 Task: Check current mortgage rates for 0 points.
Action: Mouse moved to (837, 153)
Screenshot: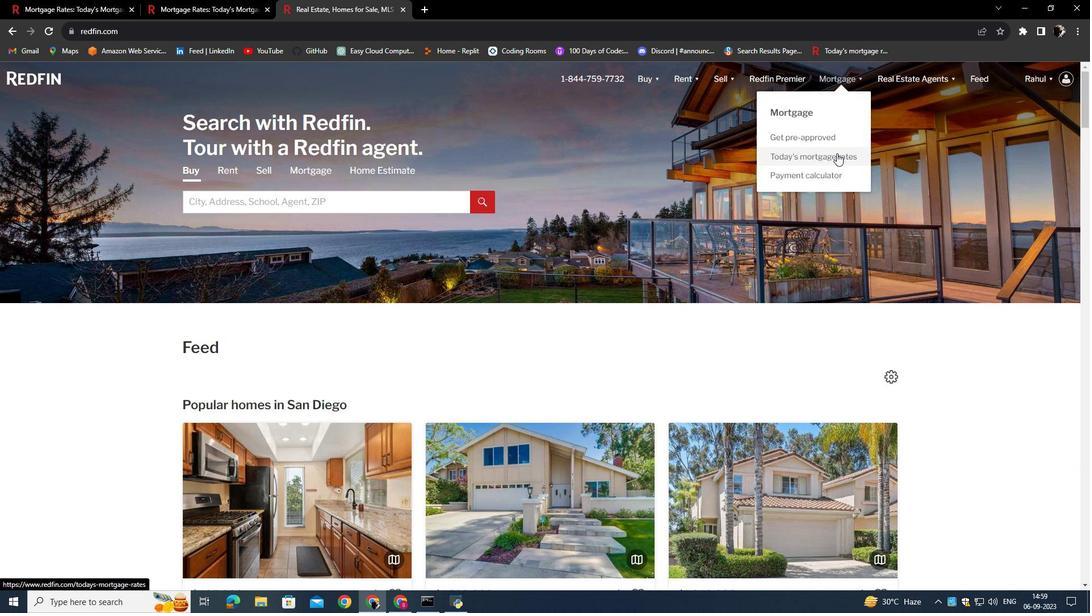 
Action: Mouse pressed left at (837, 153)
Screenshot: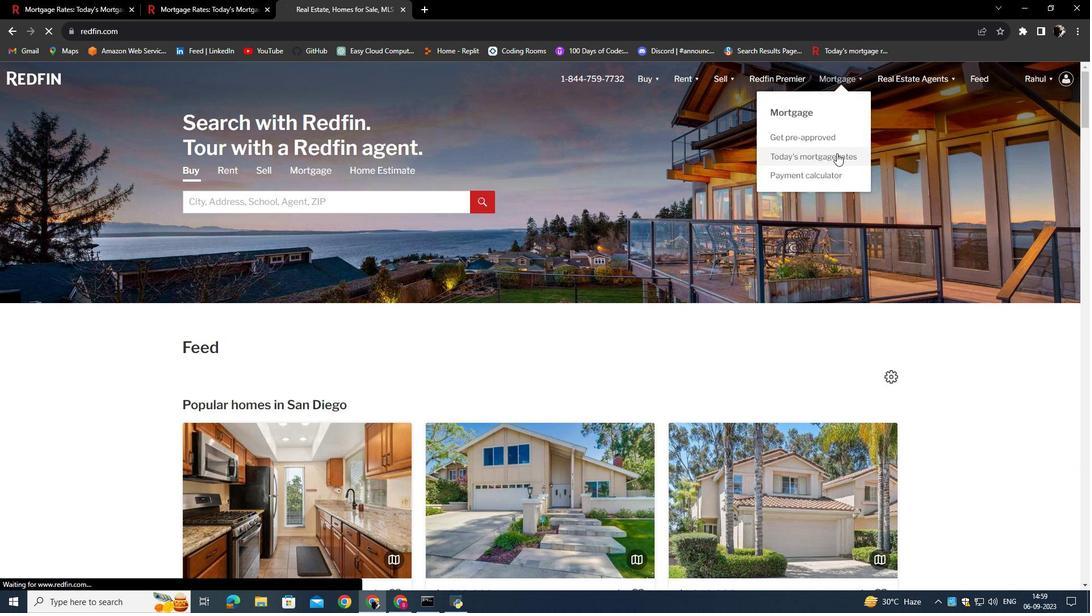 
Action: Mouse moved to (443, 298)
Screenshot: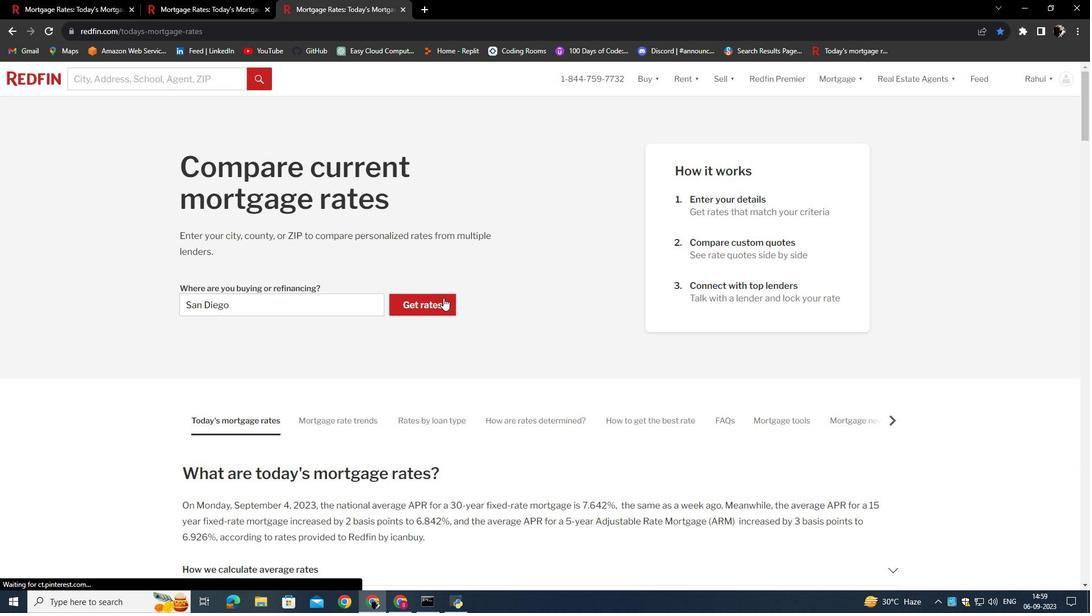
Action: Mouse pressed left at (443, 298)
Screenshot: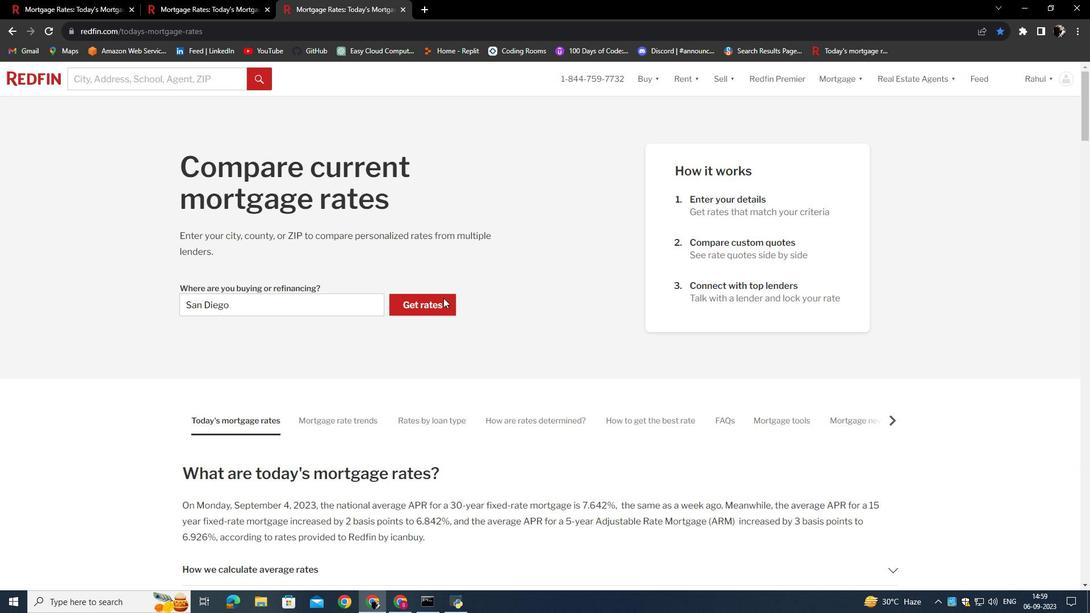 
Action: Mouse moved to (282, 389)
Screenshot: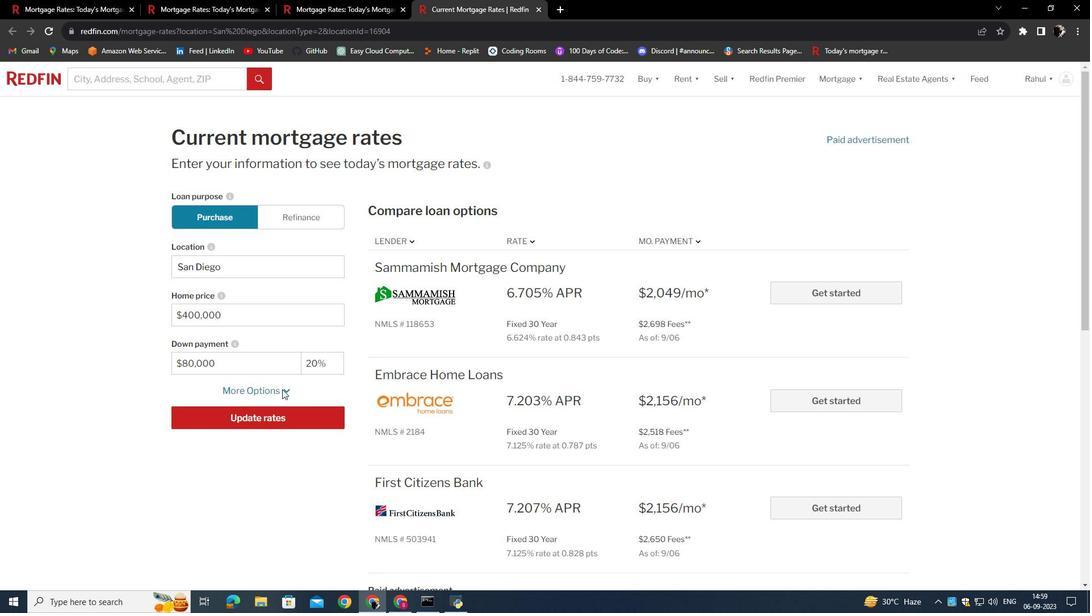 
Action: Mouse pressed left at (282, 389)
Screenshot: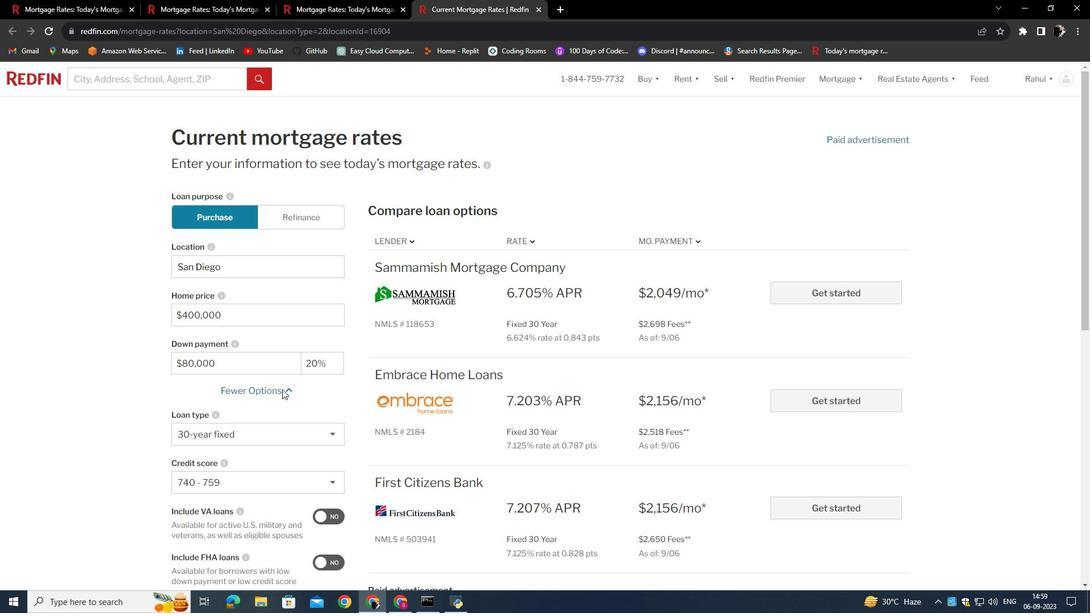 
Action: Mouse moved to (277, 411)
Screenshot: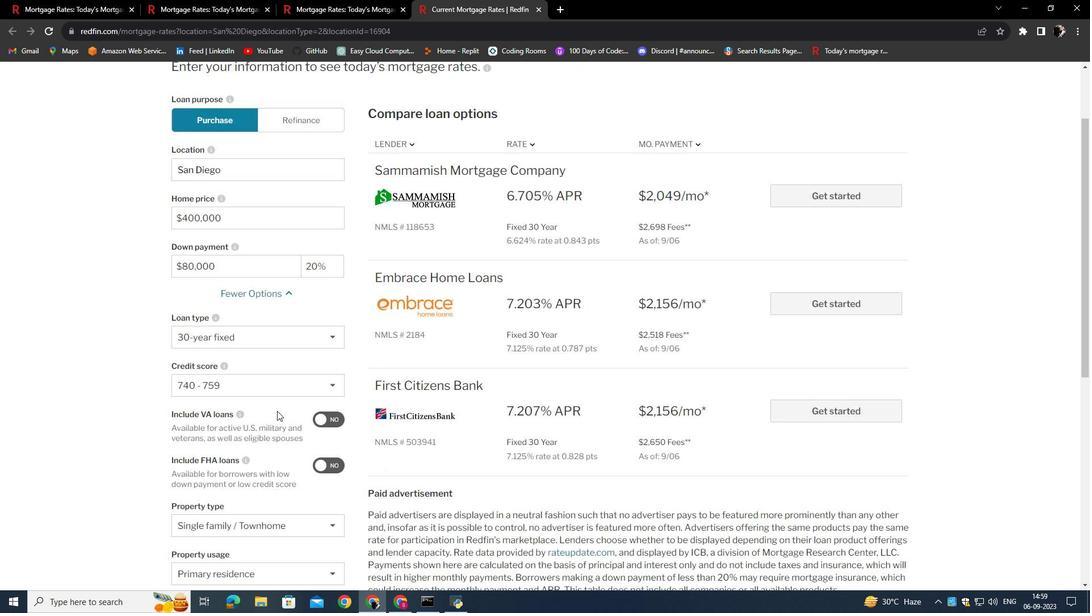 
Action: Mouse scrolled (277, 410) with delta (0, 0)
Screenshot: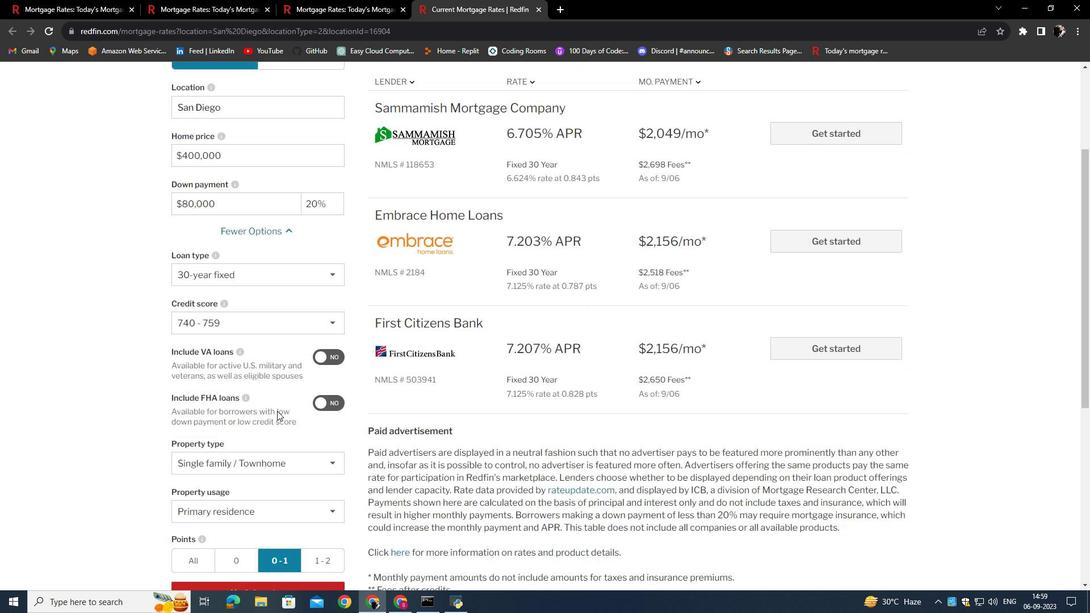 
Action: Mouse scrolled (277, 410) with delta (0, 0)
Screenshot: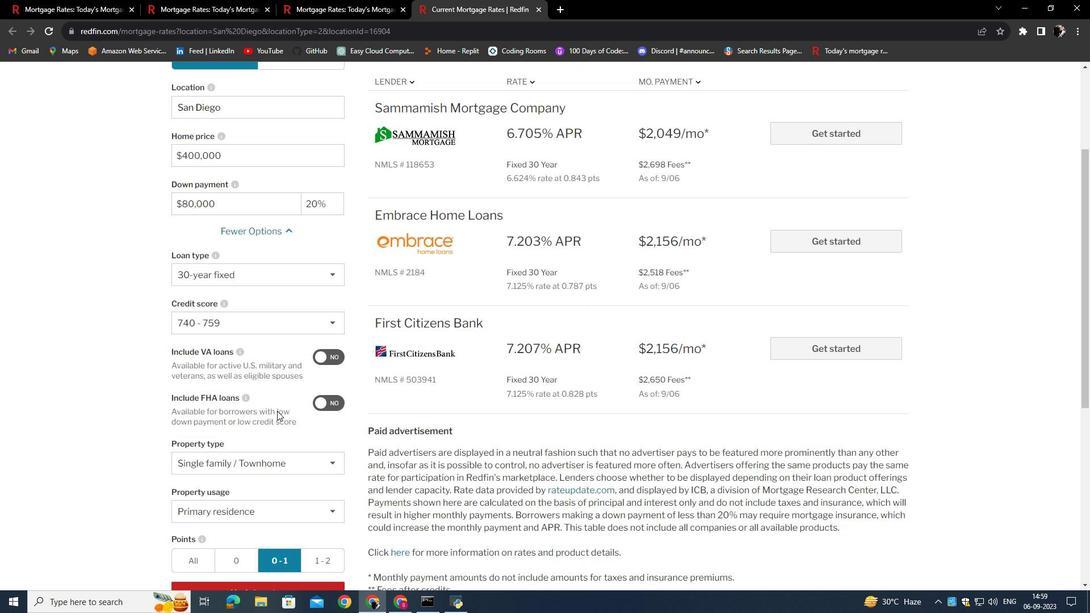 
Action: Mouse scrolled (277, 410) with delta (0, 0)
Screenshot: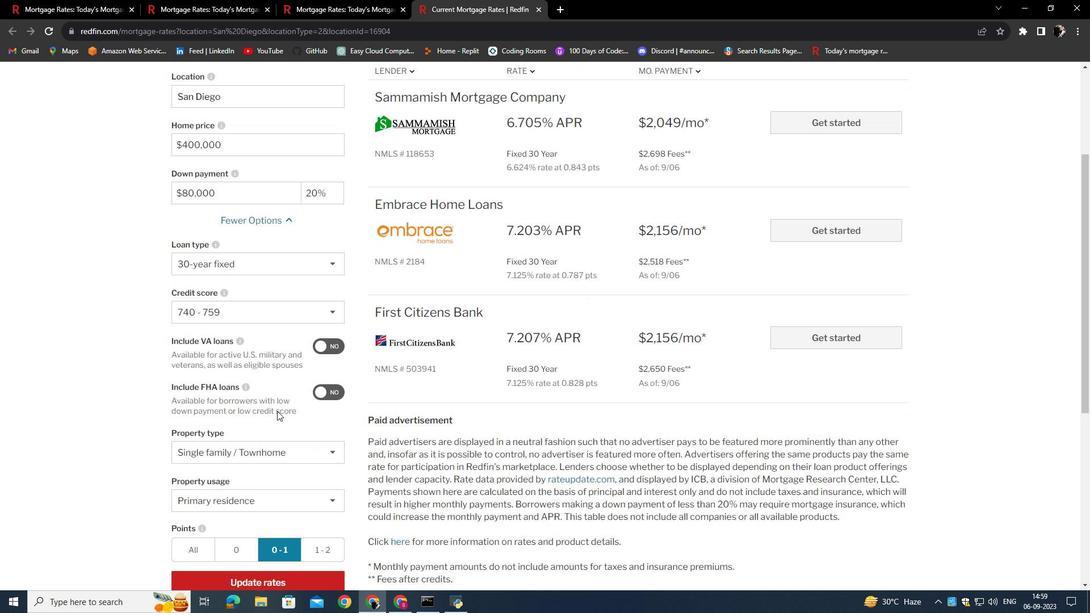 
Action: Mouse scrolled (277, 410) with delta (0, 0)
Screenshot: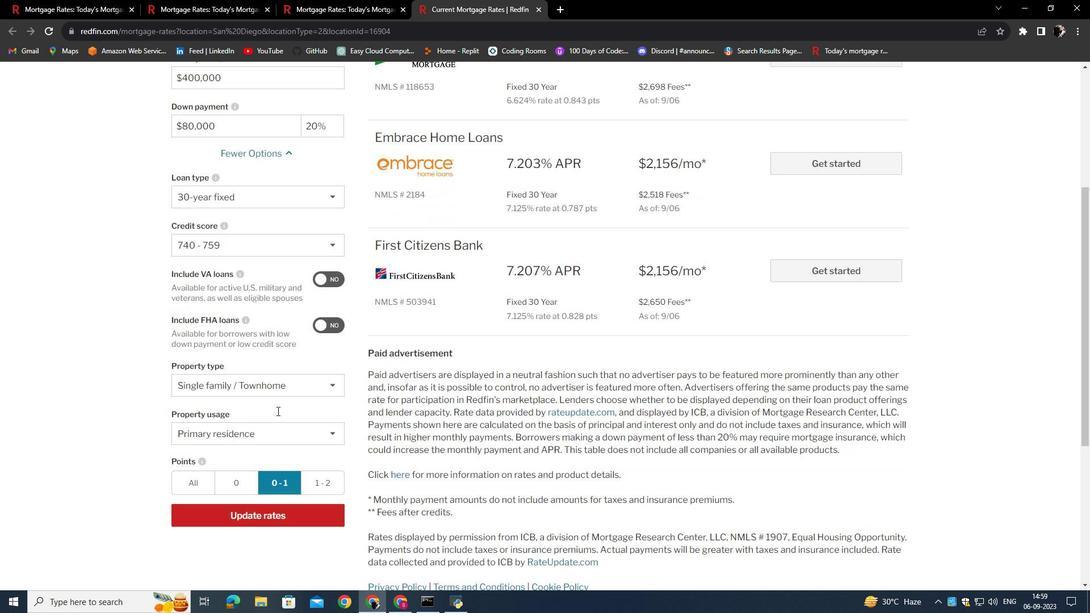 
Action: Mouse scrolled (277, 410) with delta (0, 0)
Screenshot: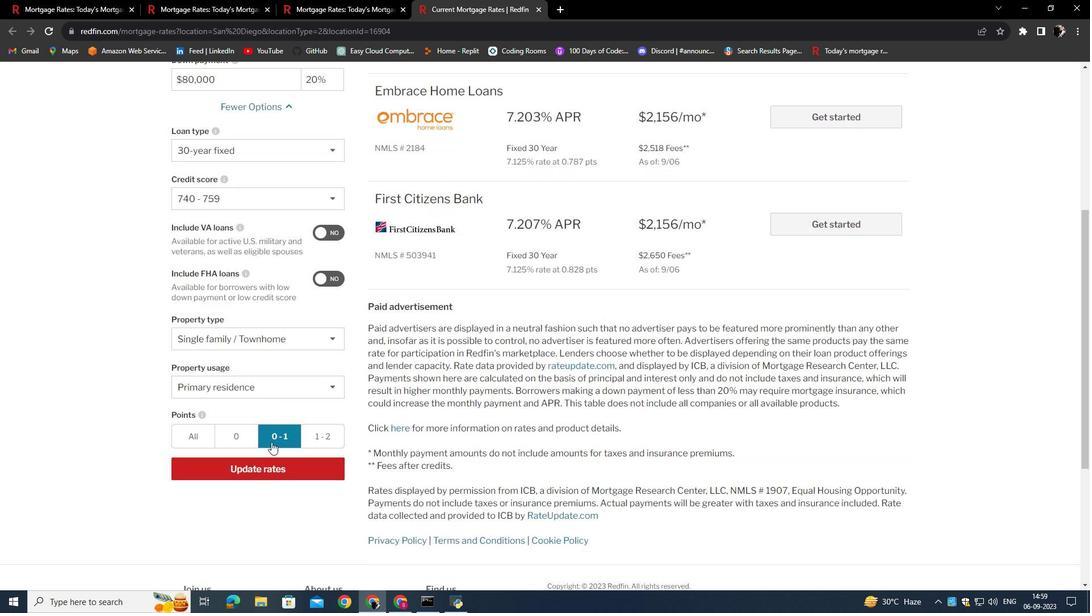 
Action: Mouse moved to (237, 434)
Screenshot: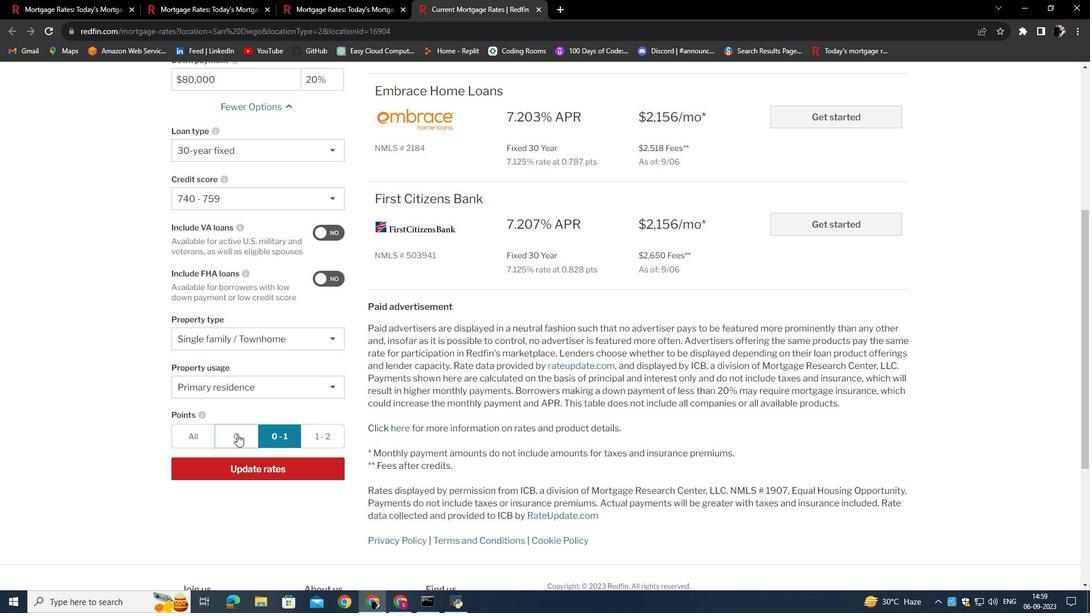 
Action: Mouse pressed left at (237, 434)
Screenshot: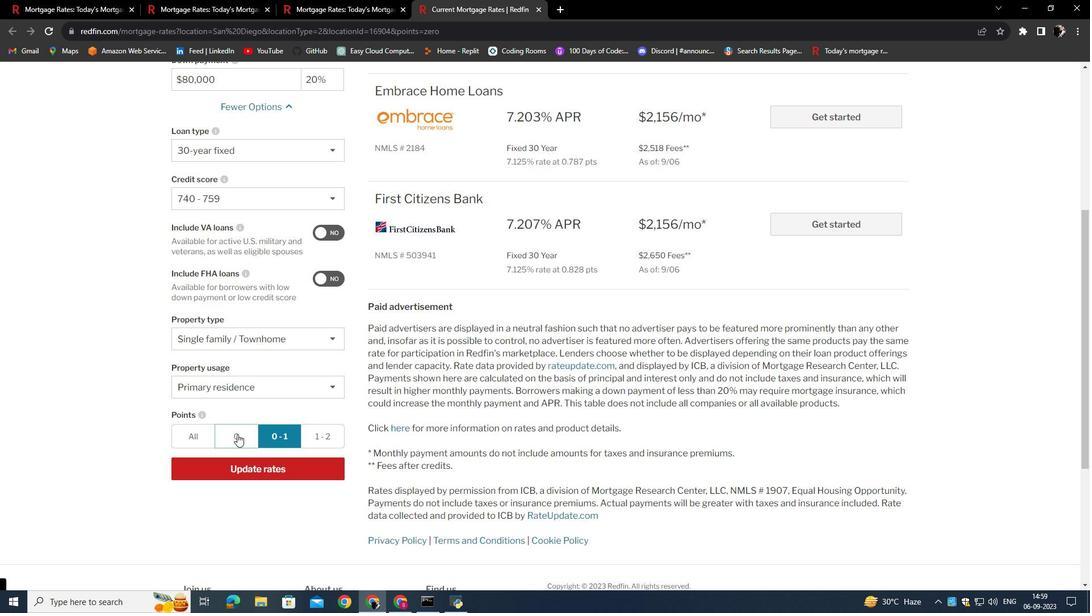 
Action: Mouse moved to (263, 468)
Screenshot: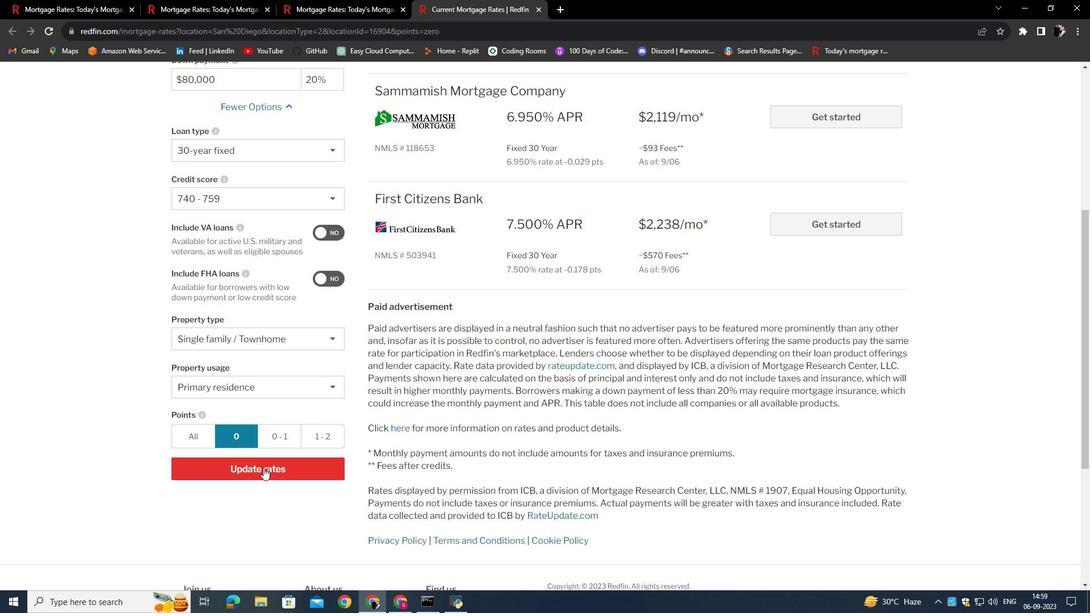 
Action: Mouse pressed left at (263, 468)
Screenshot: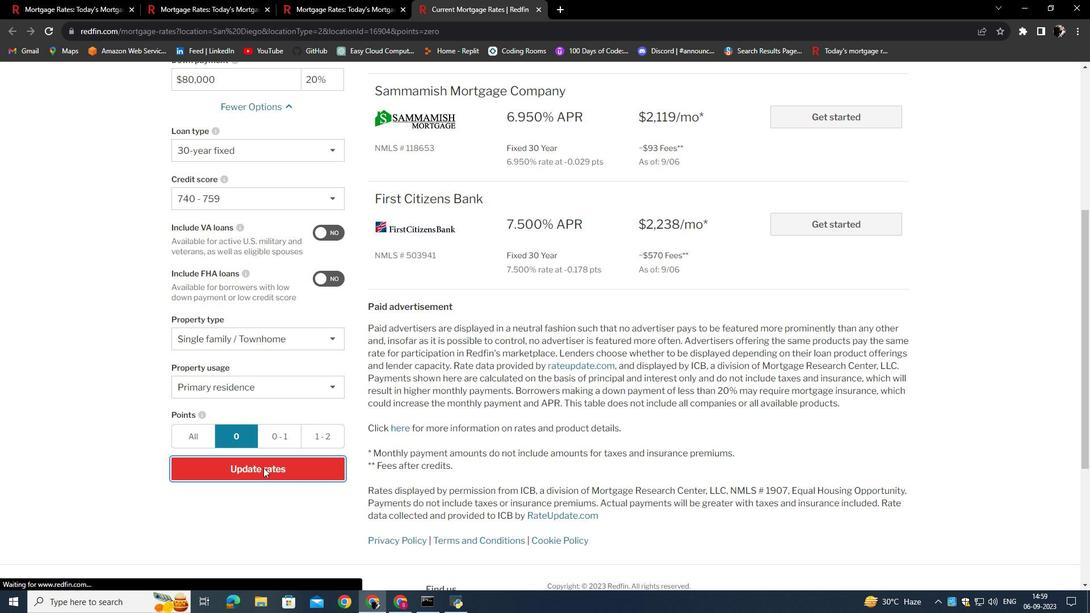 
Action: Mouse moved to (570, 343)
Screenshot: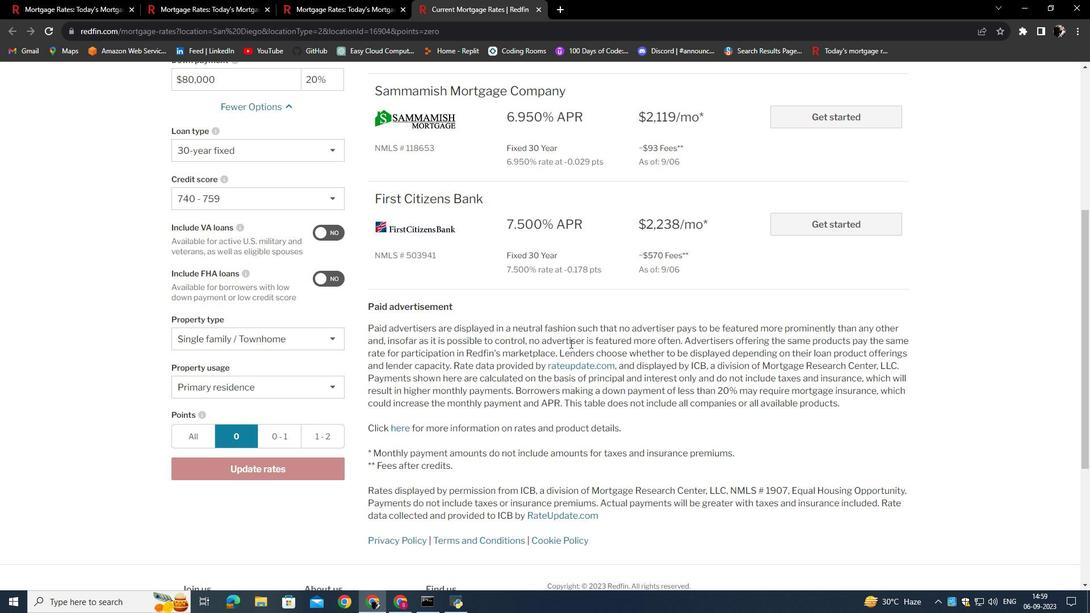 
Action: Mouse scrolled (570, 344) with delta (0, 0)
Screenshot: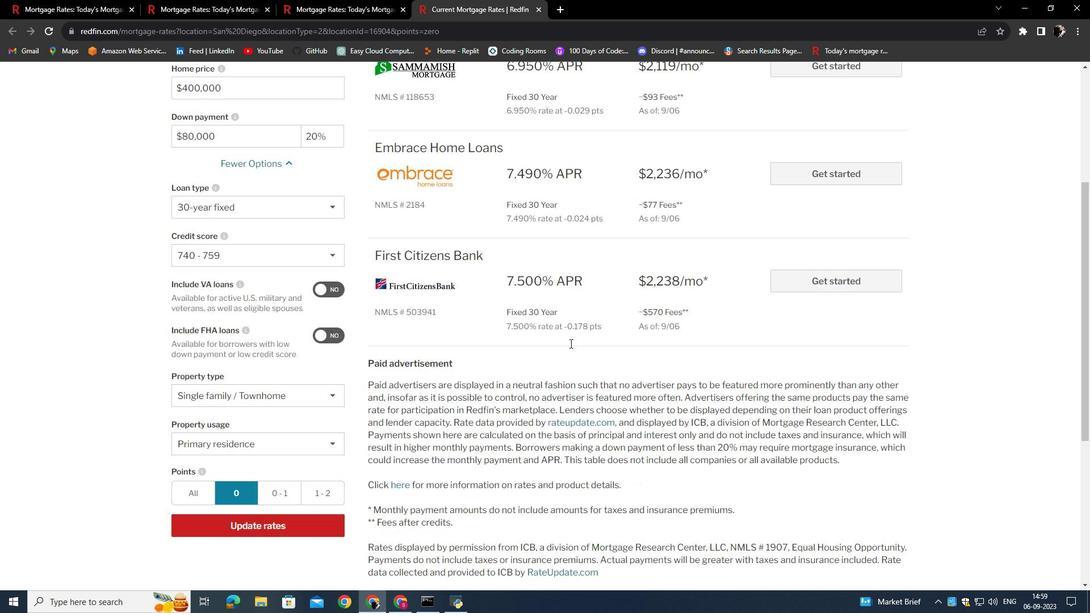 
Action: Mouse scrolled (570, 344) with delta (0, 0)
Screenshot: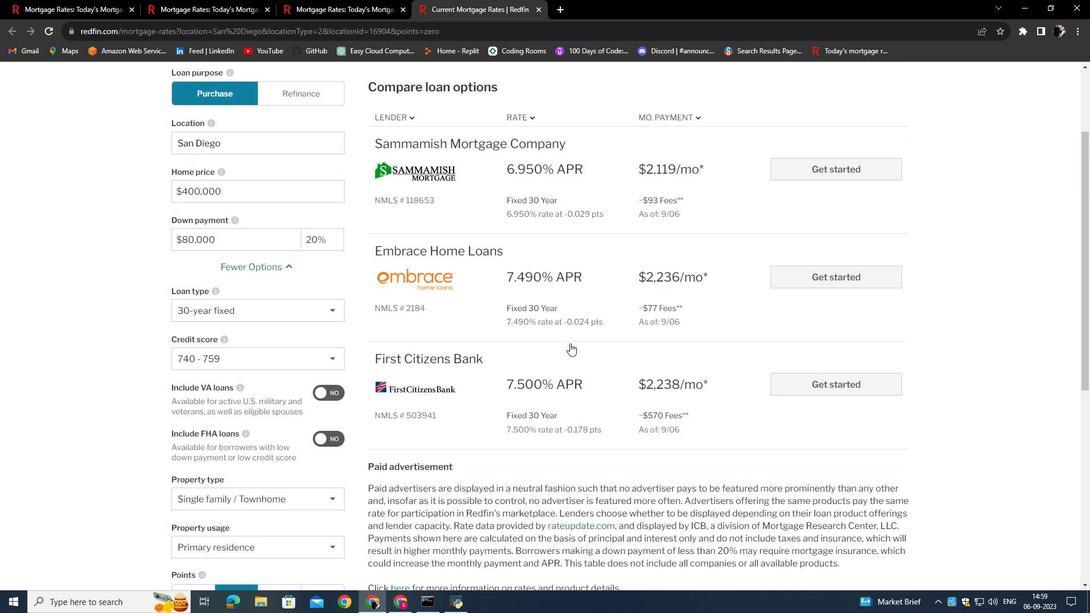 
Action: Mouse scrolled (570, 344) with delta (0, 0)
Screenshot: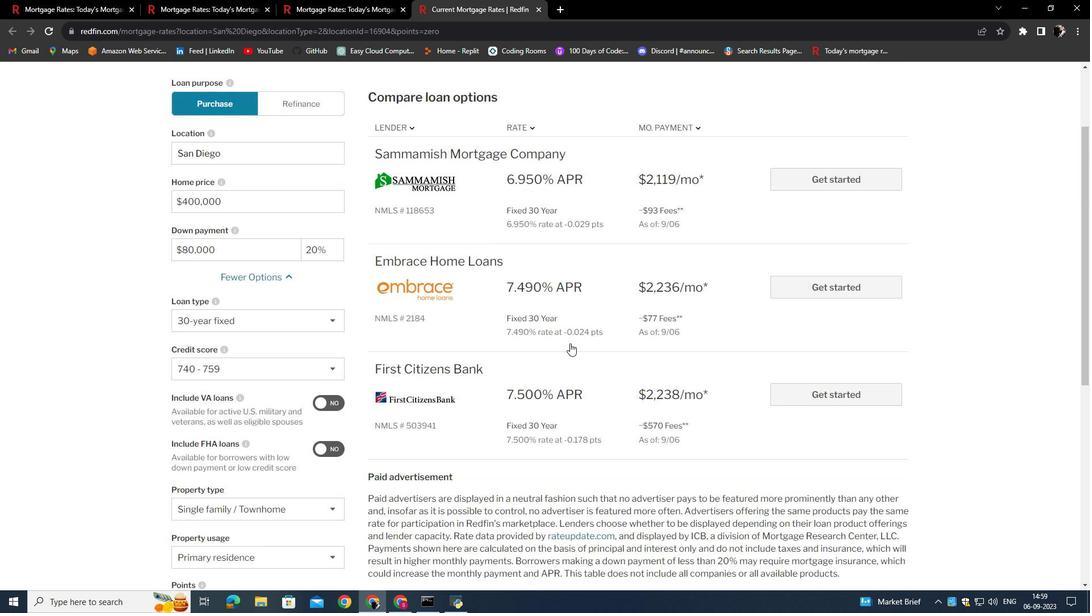 
